 Task: Sort the products by best match.
Action: Mouse pressed left at (22, 124)
Screenshot: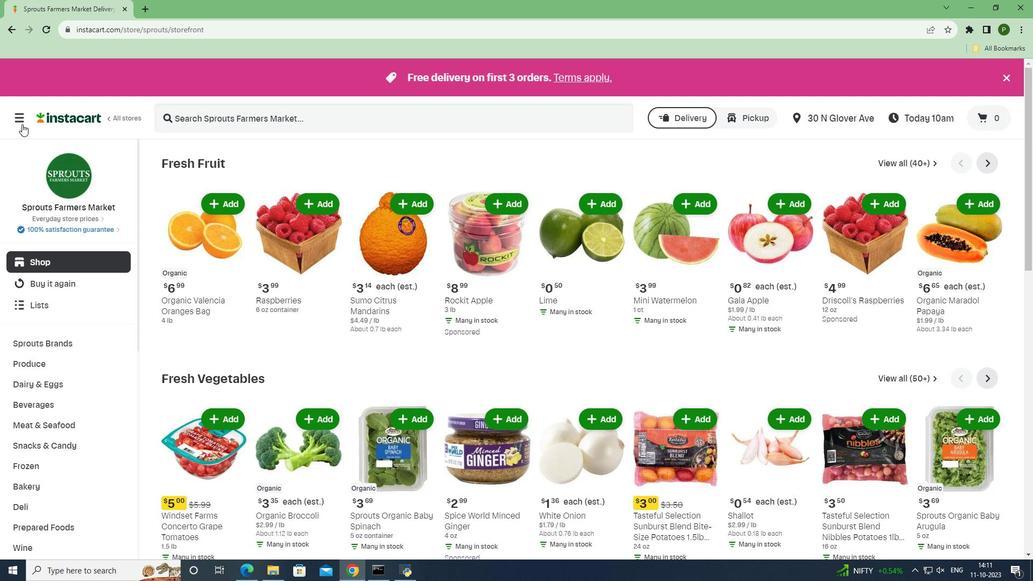 
Action: Mouse moved to (45, 281)
Screenshot: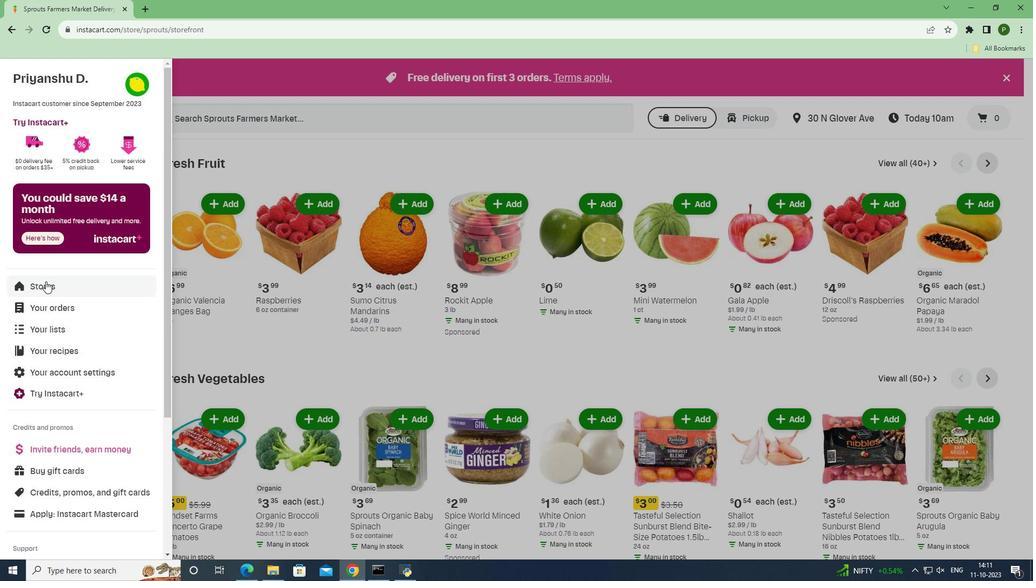 
Action: Mouse pressed left at (45, 281)
Screenshot: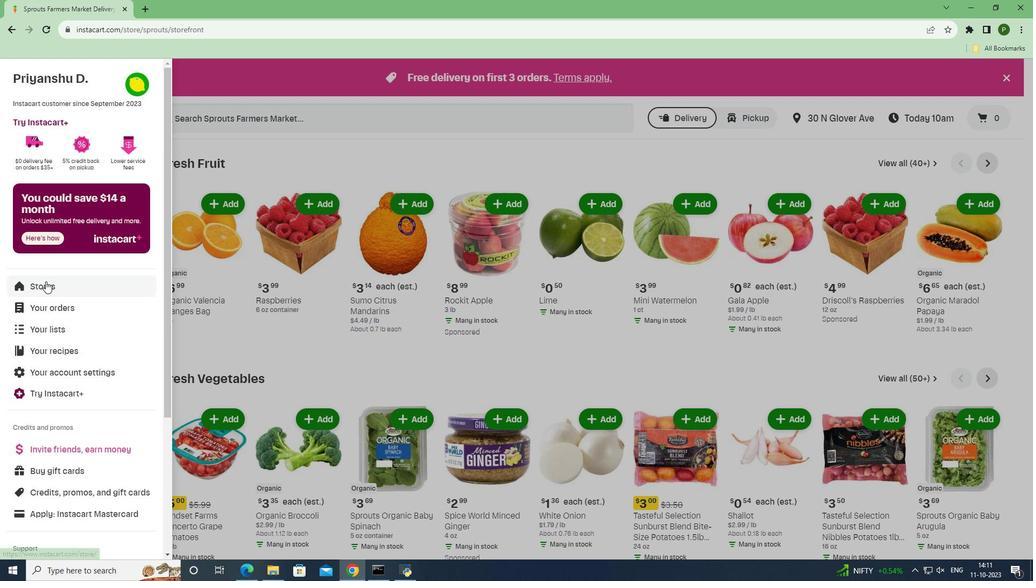 
Action: Mouse moved to (230, 128)
Screenshot: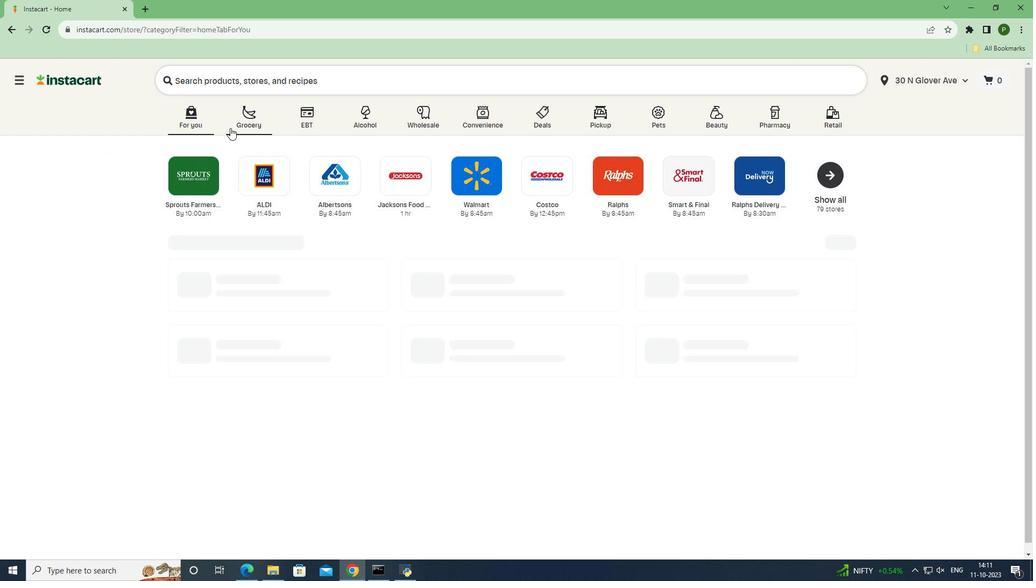 
Action: Mouse pressed left at (230, 128)
Screenshot: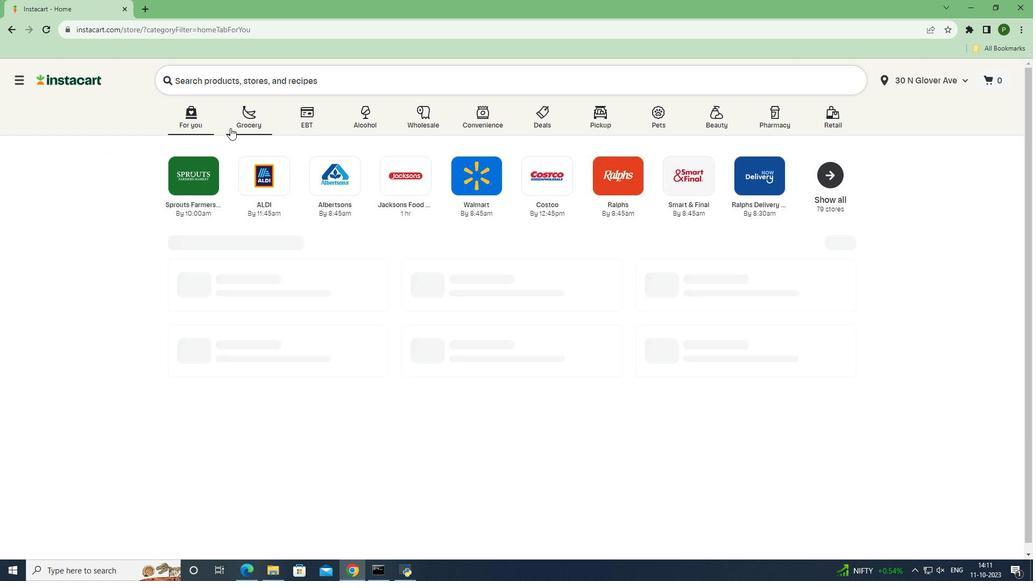 
Action: Mouse moved to (422, 260)
Screenshot: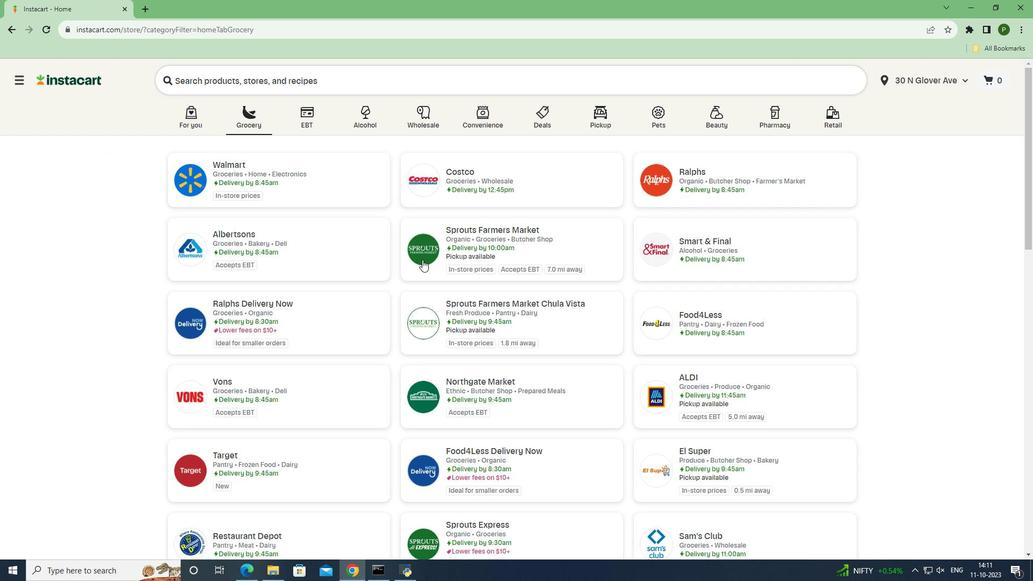 
Action: Mouse pressed left at (422, 260)
Screenshot: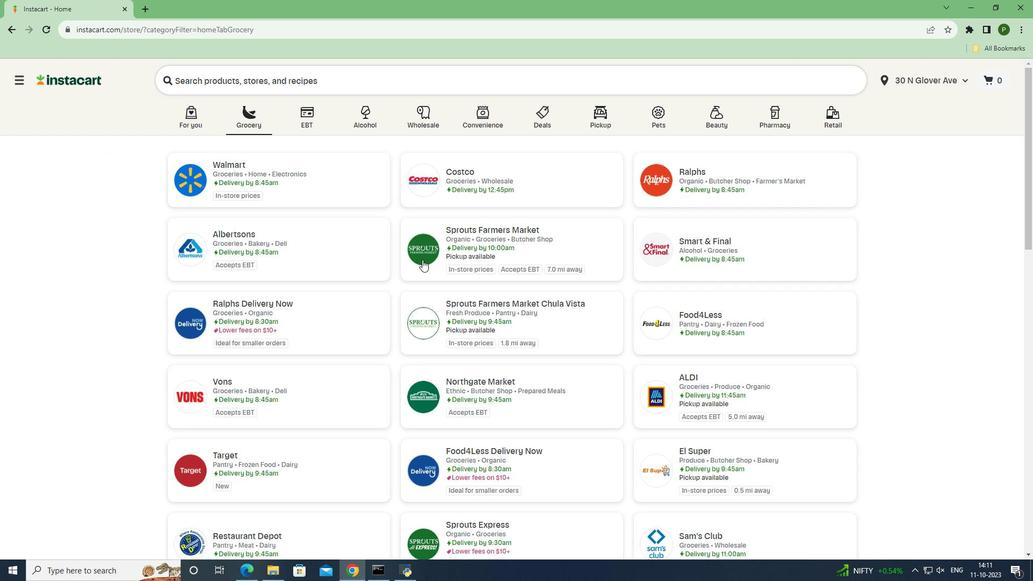
Action: Mouse moved to (77, 403)
Screenshot: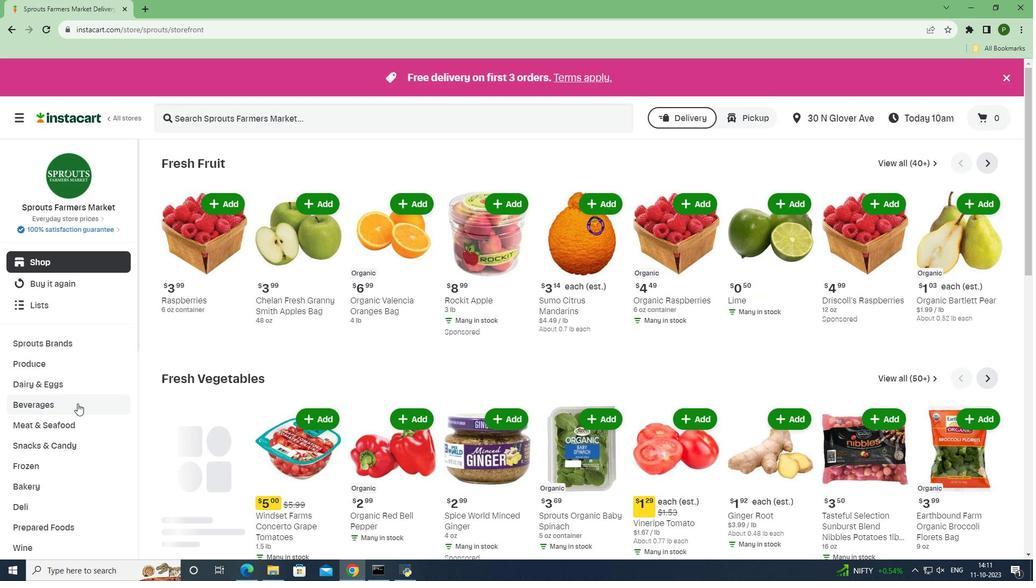 
Action: Mouse pressed left at (77, 403)
Screenshot: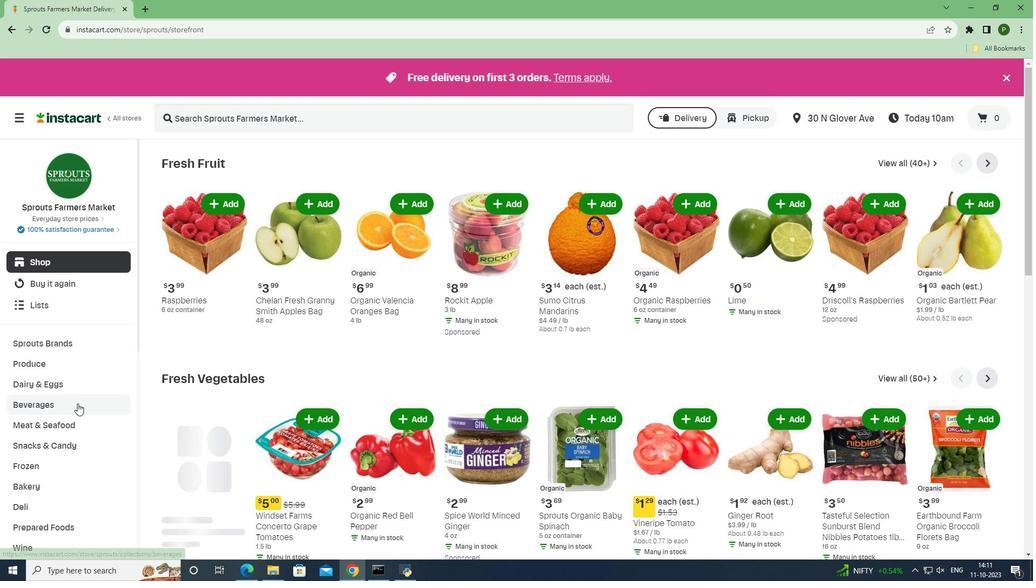 
Action: Mouse moved to (61, 459)
Screenshot: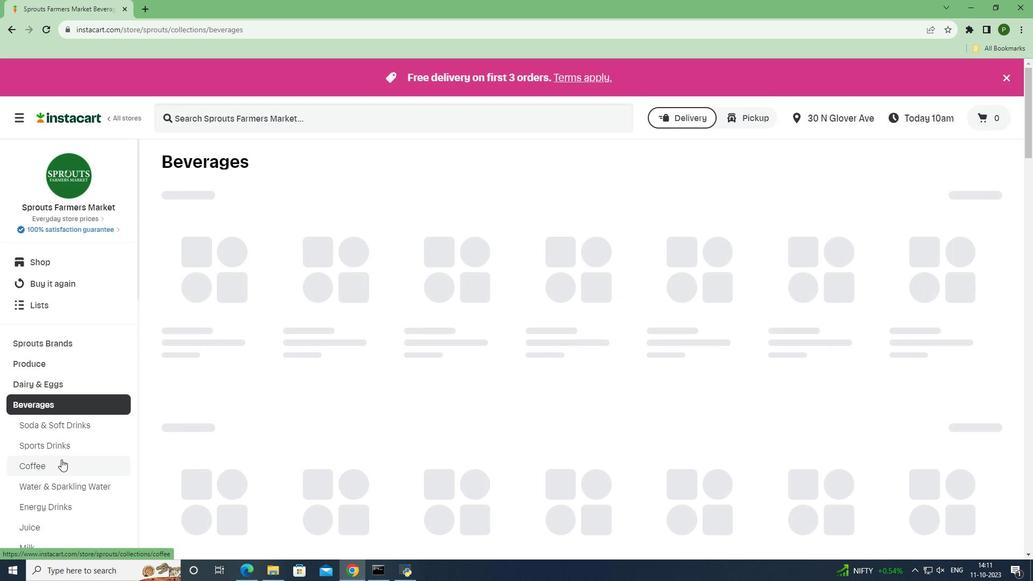 
Action: Mouse pressed left at (61, 459)
Screenshot: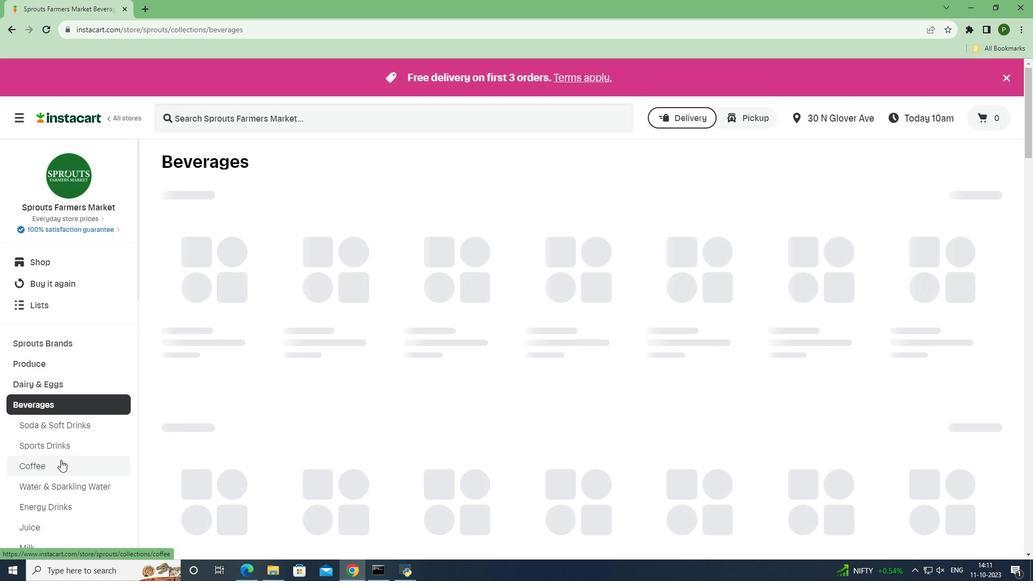 
Action: Mouse moved to (924, 245)
Screenshot: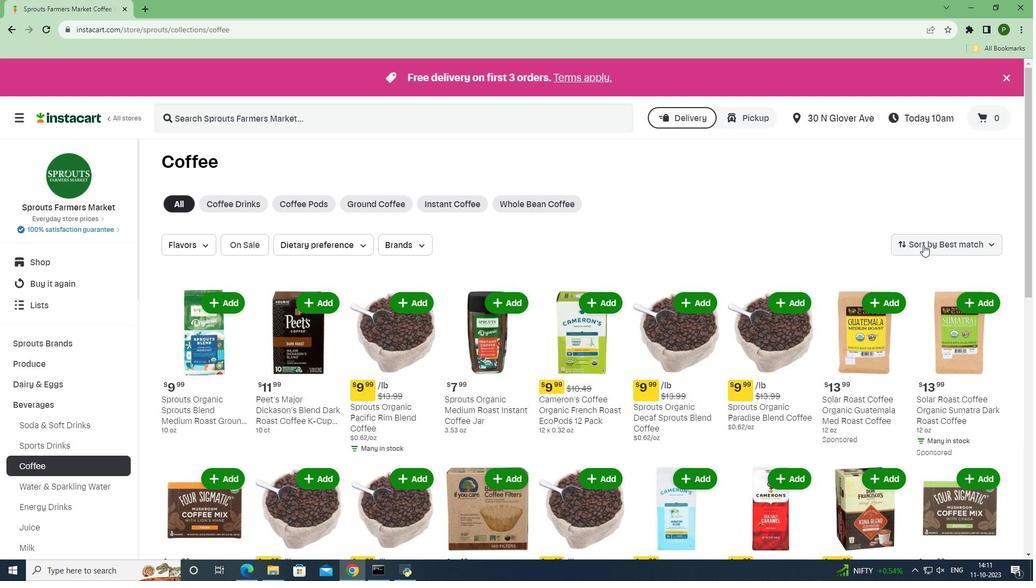 
Action: Mouse pressed left at (924, 245)
Screenshot: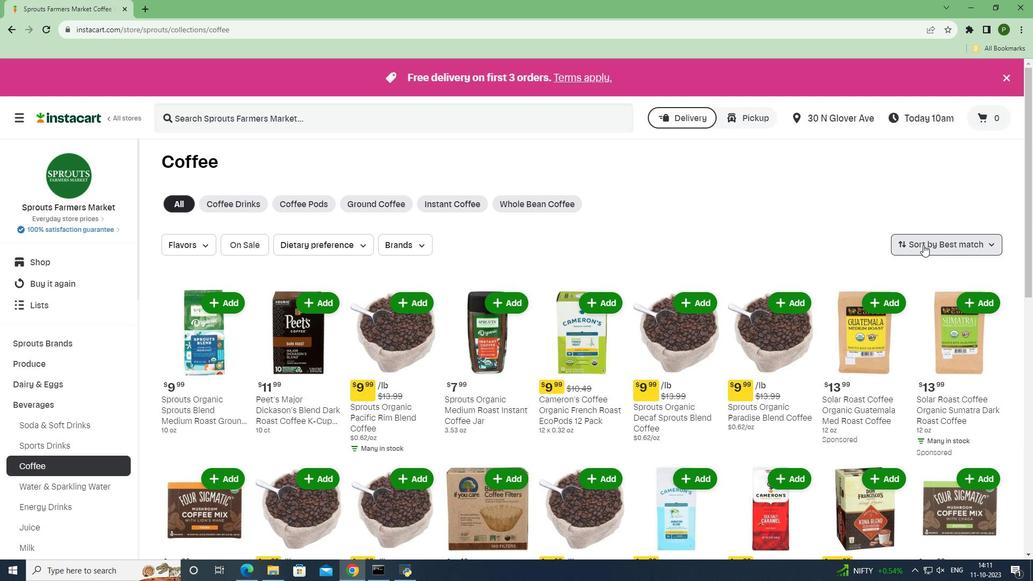 
Action: Mouse moved to (919, 271)
Screenshot: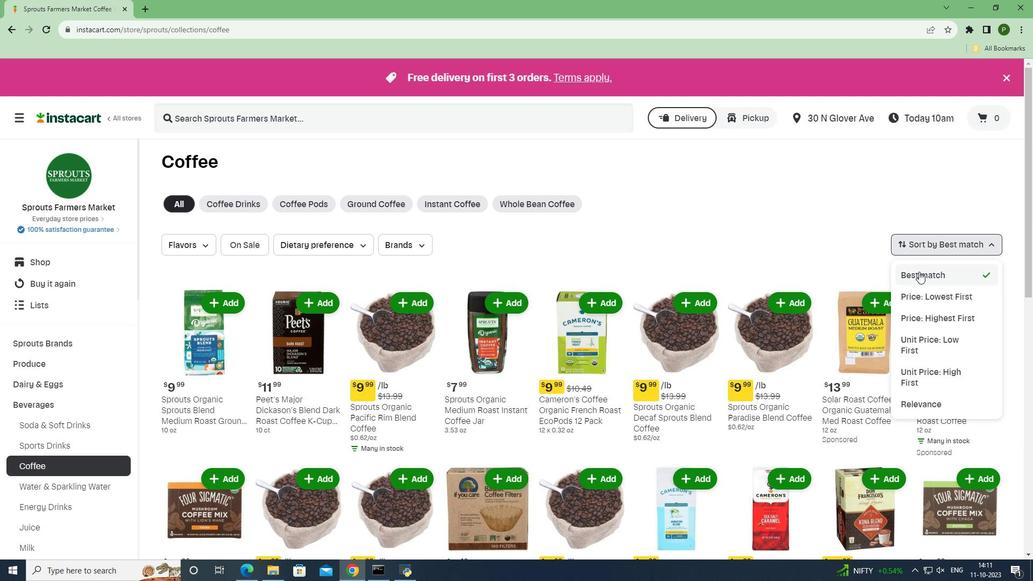 
Action: Mouse pressed left at (919, 271)
Screenshot: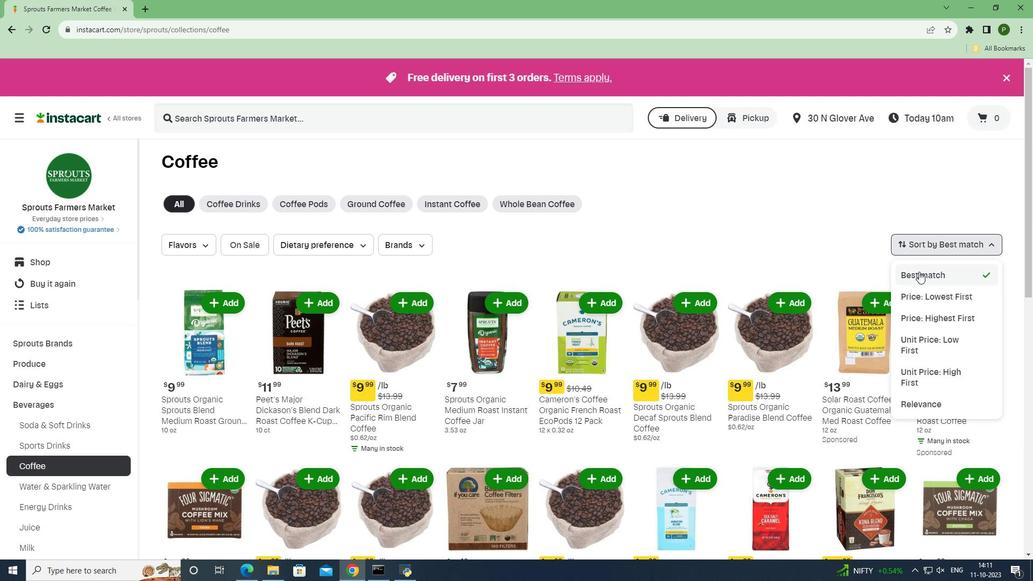 
Action: Mouse moved to (813, 249)
Screenshot: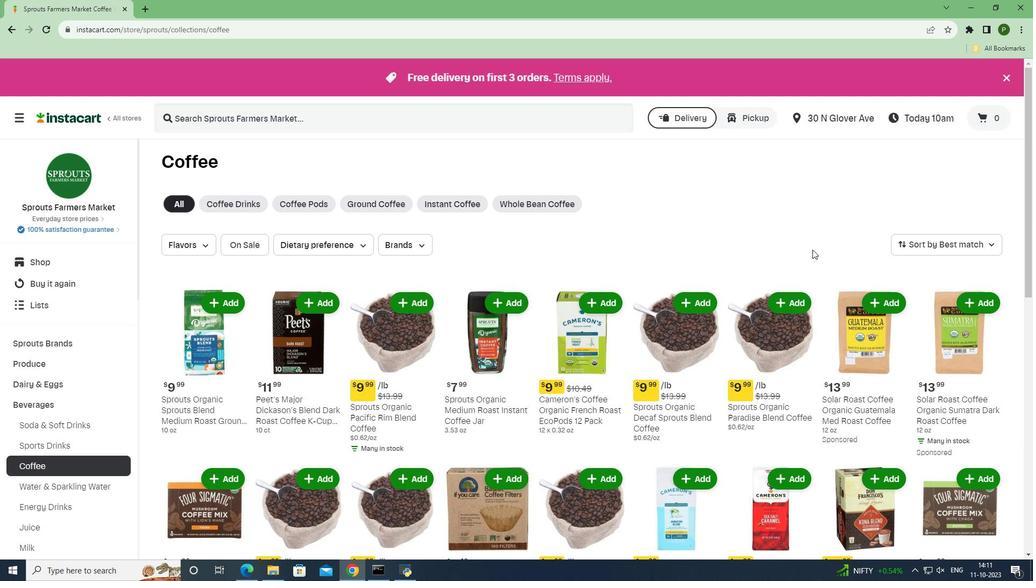 
